 Task: Flip horizontally.
Action: Mouse moved to (583, 318)
Screenshot: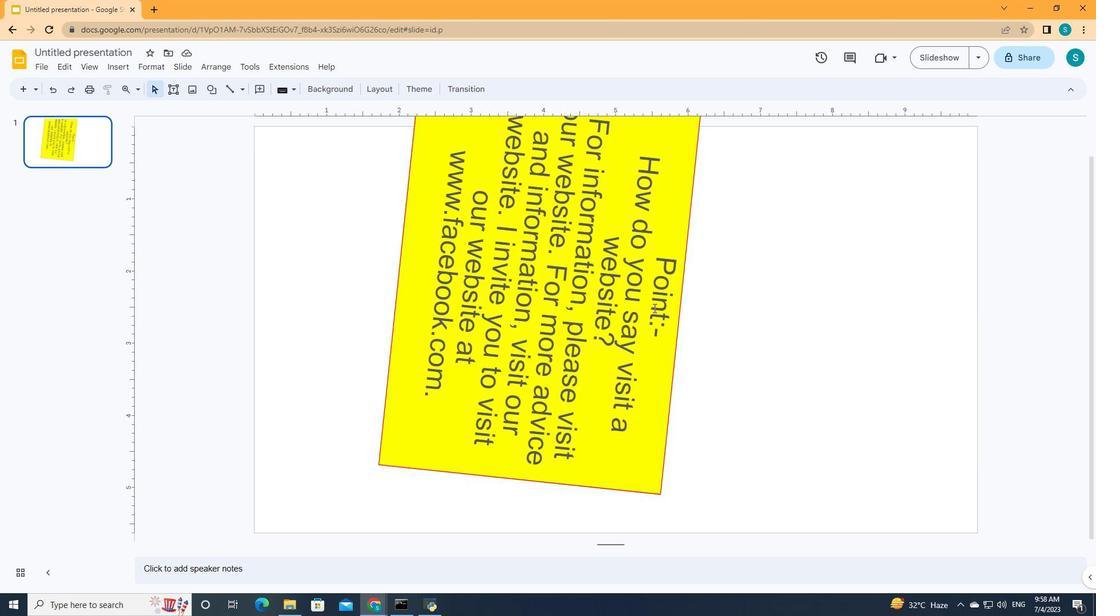 
Action: Mouse pressed left at (583, 318)
Screenshot: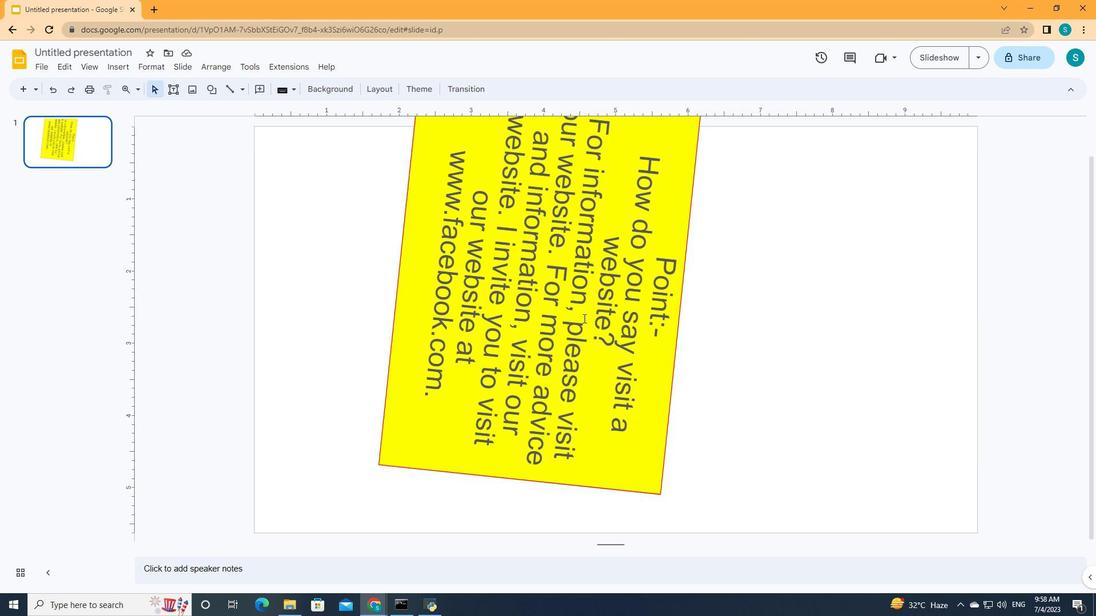 
Action: Mouse moved to (800, 87)
Screenshot: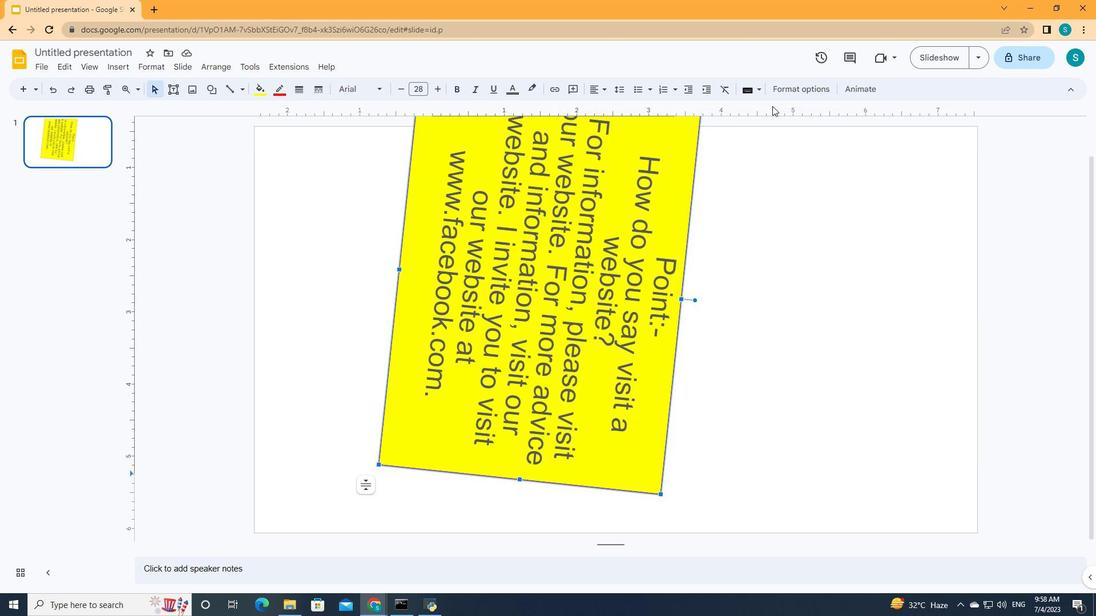 
Action: Mouse pressed left at (800, 87)
Screenshot: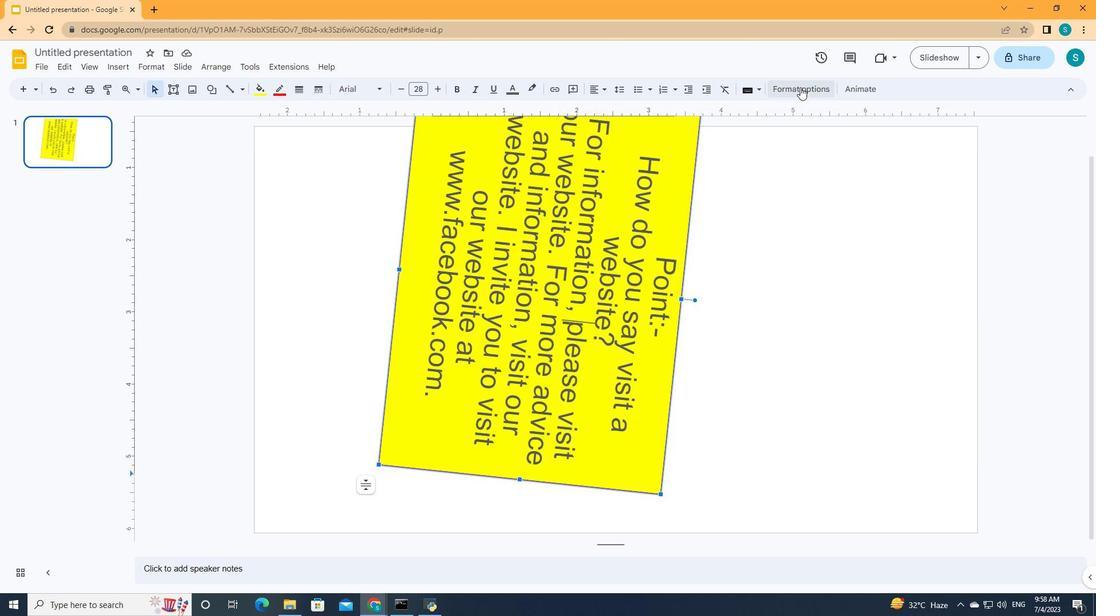 
Action: Mouse moved to (934, 118)
Screenshot: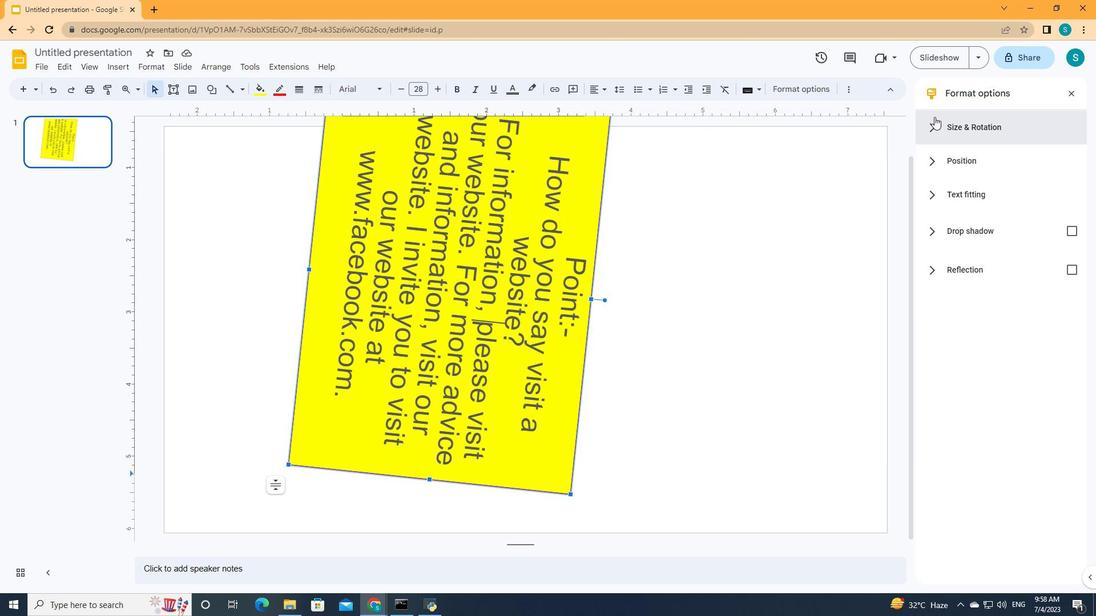 
Action: Mouse pressed left at (934, 118)
Screenshot: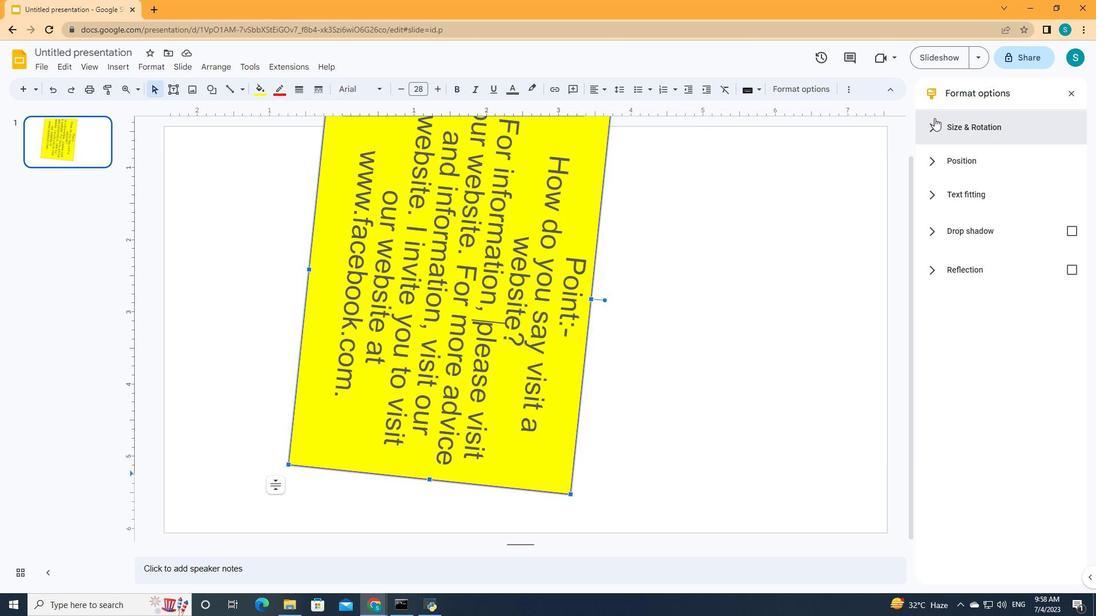 
Action: Mouse moved to (1014, 317)
Screenshot: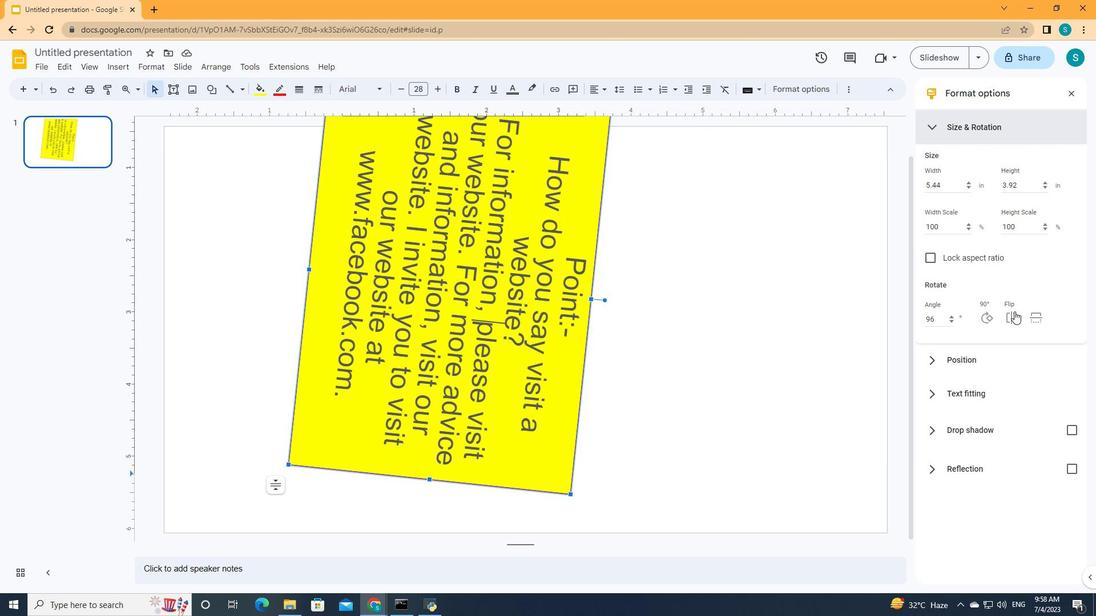 
Action: Mouse pressed left at (1014, 317)
Screenshot: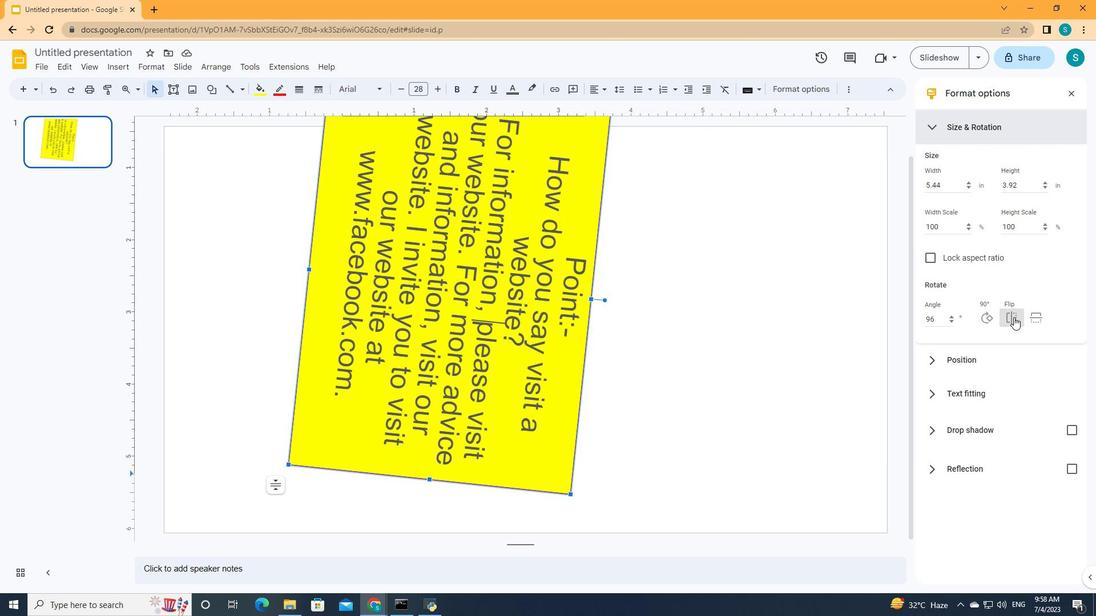 
Action: Mouse moved to (1013, 317)
Screenshot: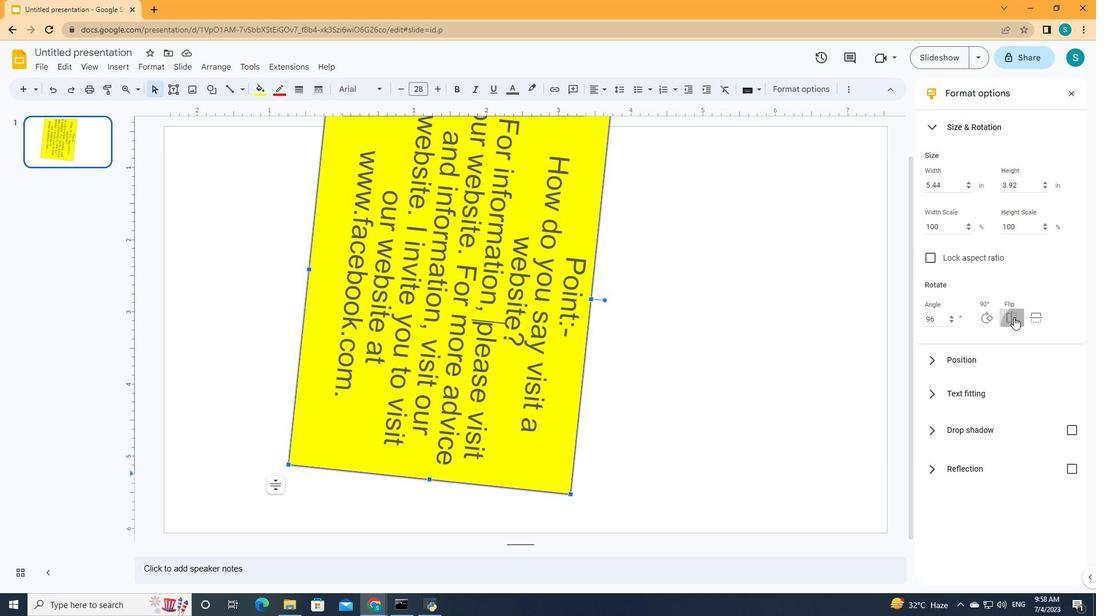 
